 Task: Flag   from aakash.mishra@softage.net with a subject Subject0024
Action: Mouse moved to (518, 48)
Screenshot: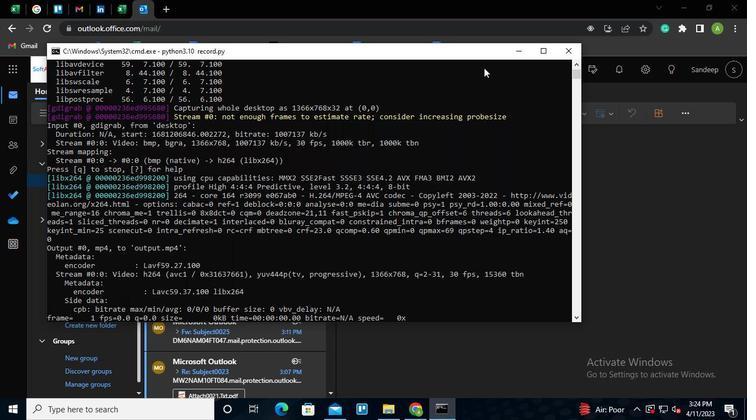 
Action: Mouse pressed left at (518, 48)
Screenshot: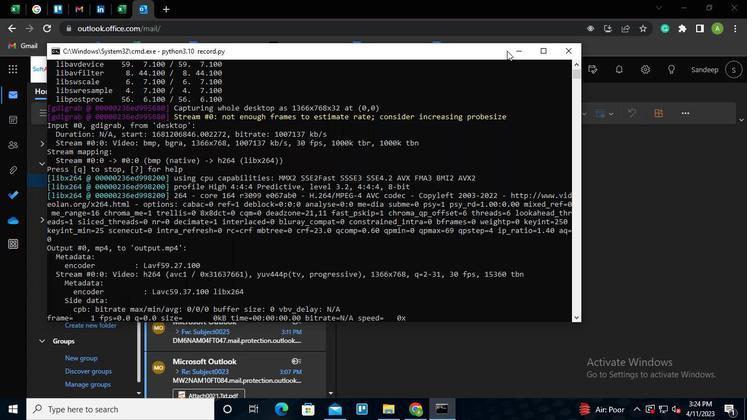 
Action: Mouse moved to (293, 70)
Screenshot: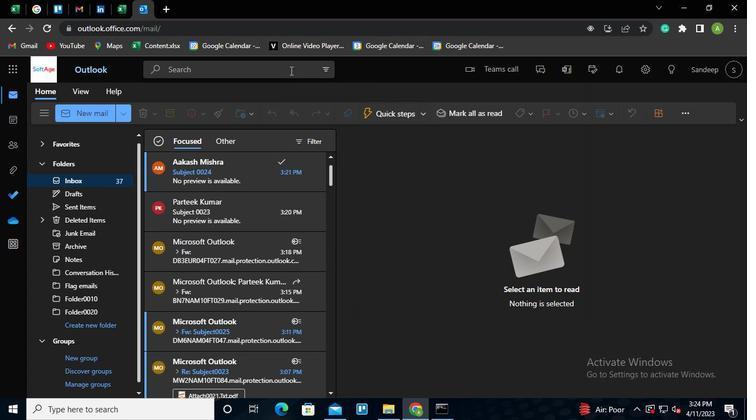 
Action: Mouse pressed left at (293, 70)
Screenshot: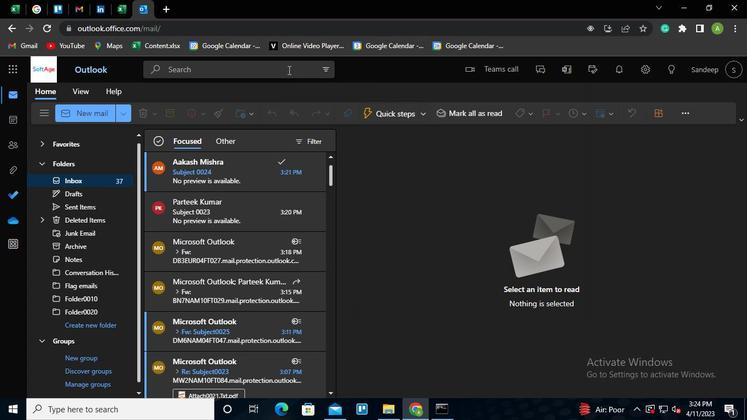 
Action: Mouse moved to (414, 68)
Screenshot: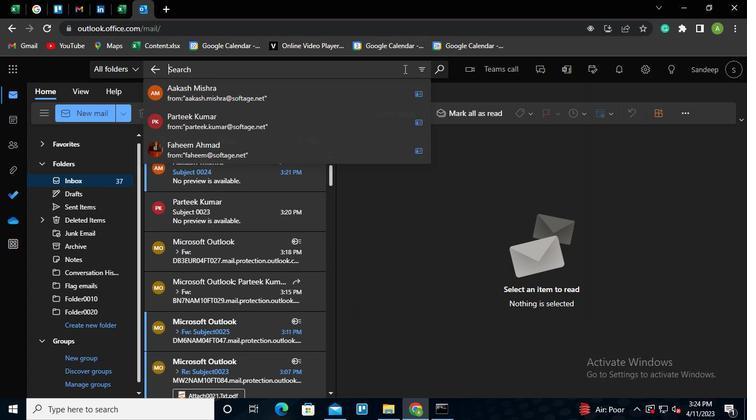 
Action: Mouse pressed left at (414, 68)
Screenshot: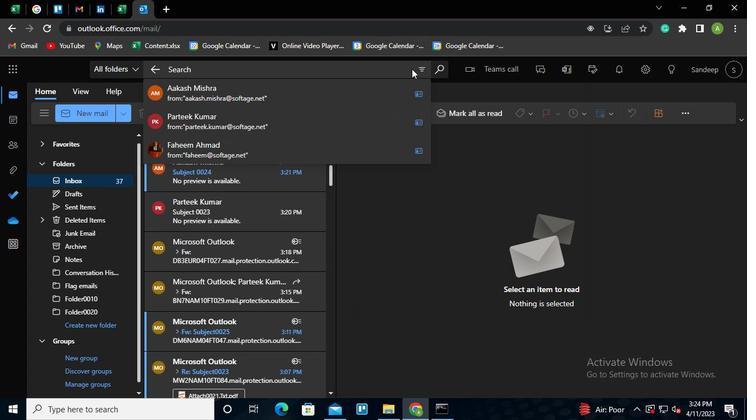 
Action: Mouse moved to (242, 89)
Screenshot: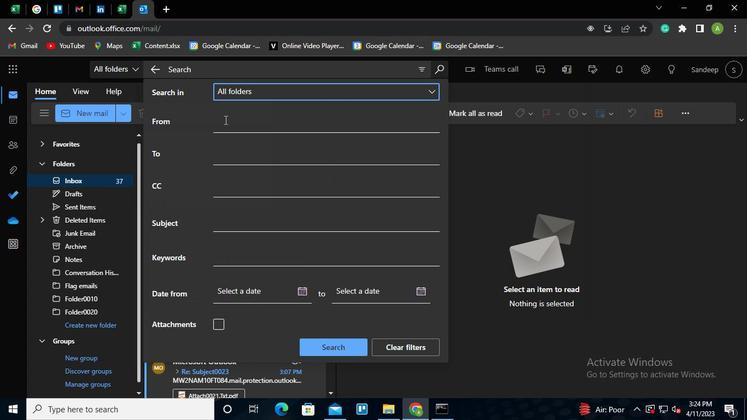 
Action: Mouse pressed left at (242, 89)
Screenshot: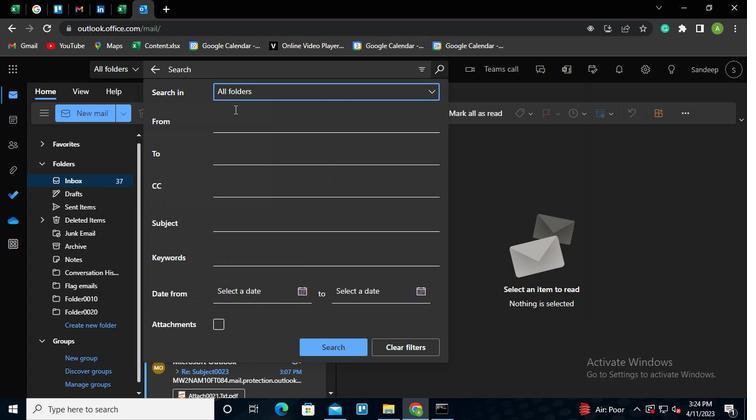 
Action: Mouse moved to (236, 122)
Screenshot: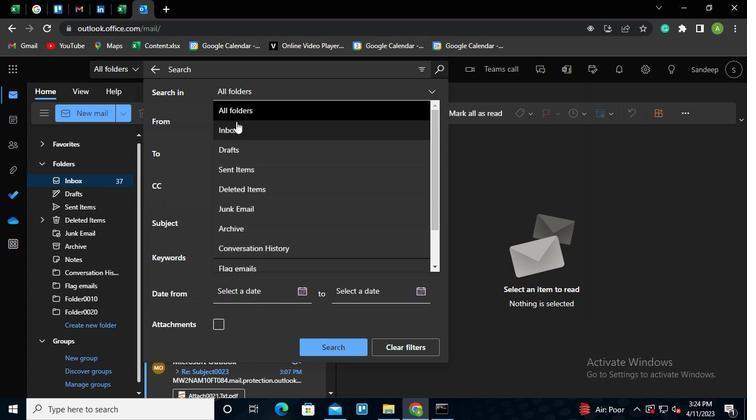 
Action: Mouse pressed left at (236, 122)
Screenshot: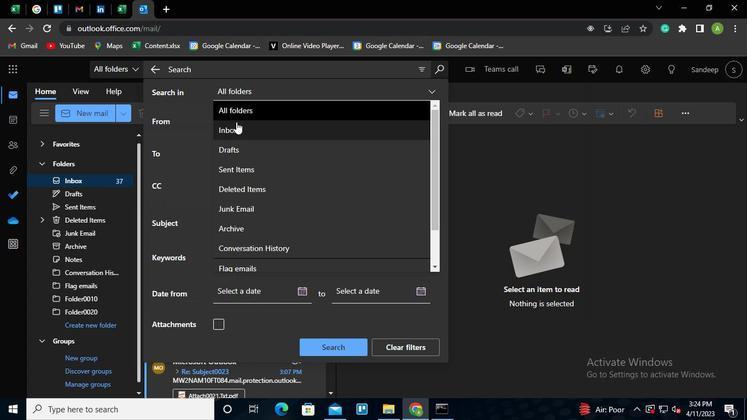 
Action: Mouse moved to (232, 118)
Screenshot: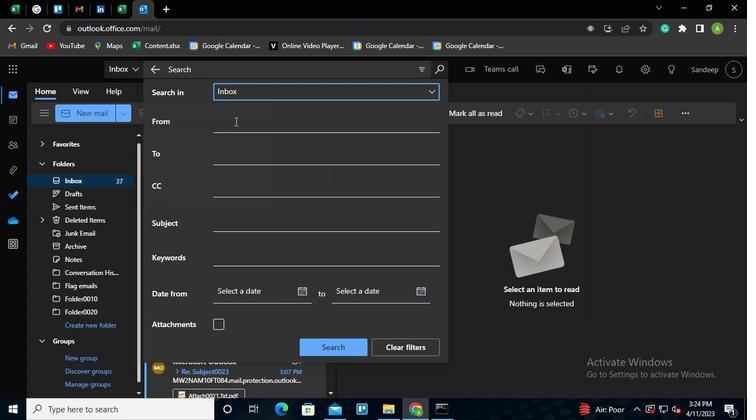 
Action: Mouse pressed left at (232, 118)
Screenshot: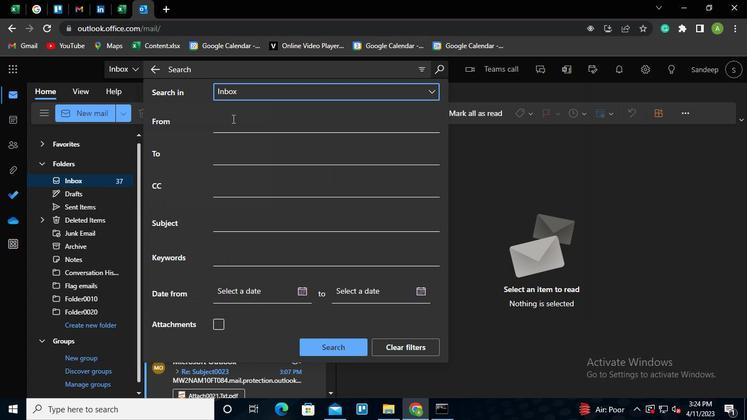 
Action: Mouse moved to (250, 181)
Screenshot: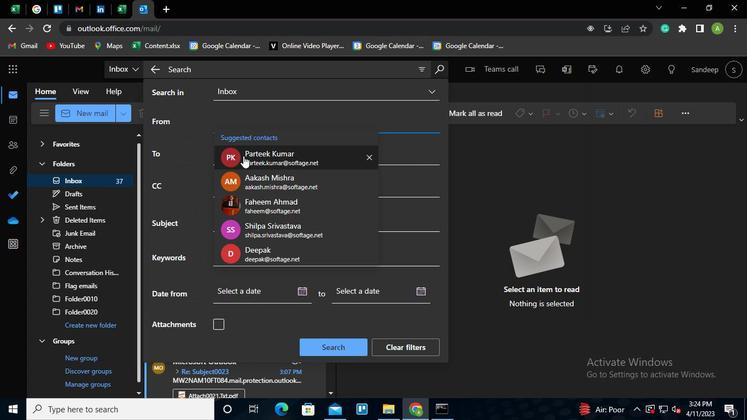 
Action: Mouse pressed left at (250, 181)
Screenshot: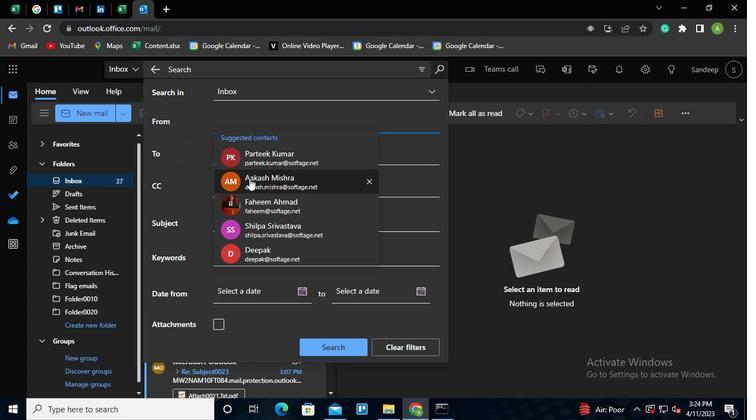 
Action: Mouse moved to (226, 216)
Screenshot: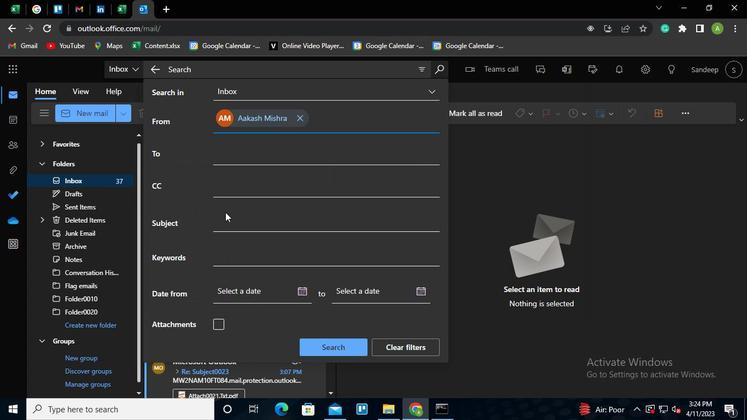 
Action: Mouse pressed left at (226, 216)
Screenshot: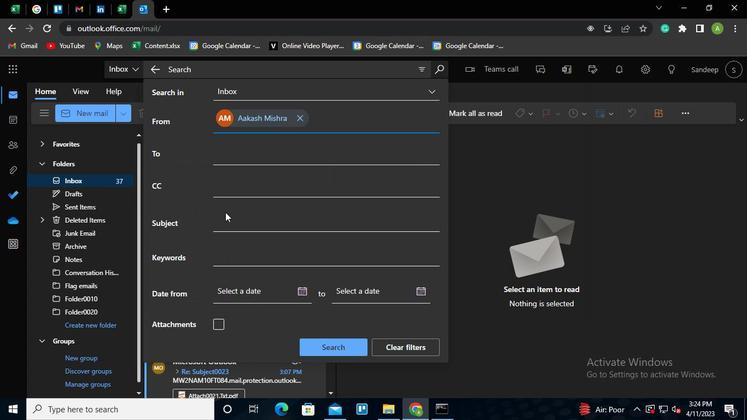 
Action: Mouse moved to (227, 218)
Screenshot: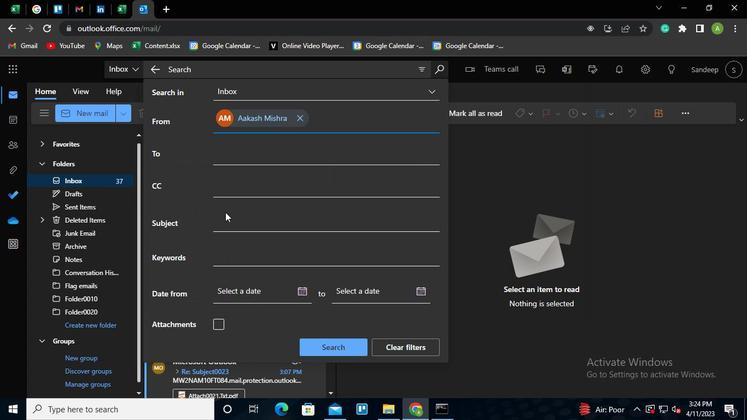
Action: Keyboard Key.shift
Screenshot: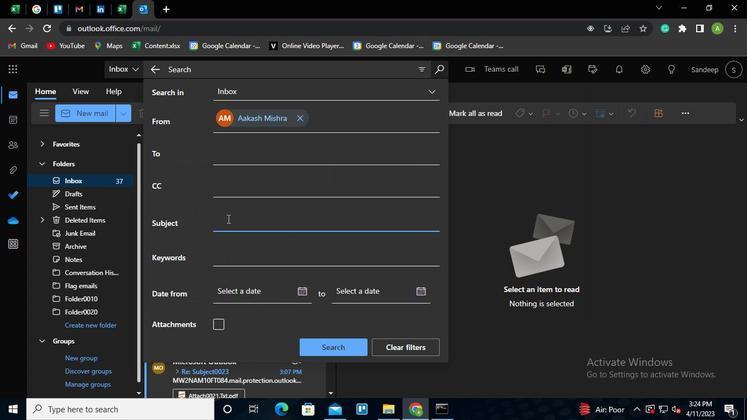 
Action: Keyboard S
Screenshot: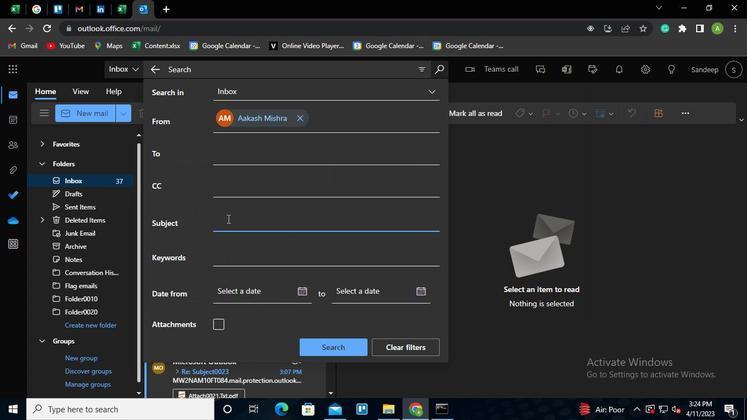 
Action: Keyboard u
Screenshot: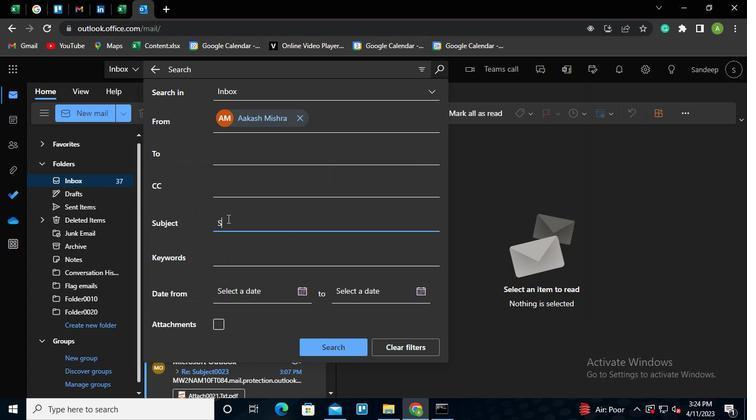 
Action: Keyboard b
Screenshot: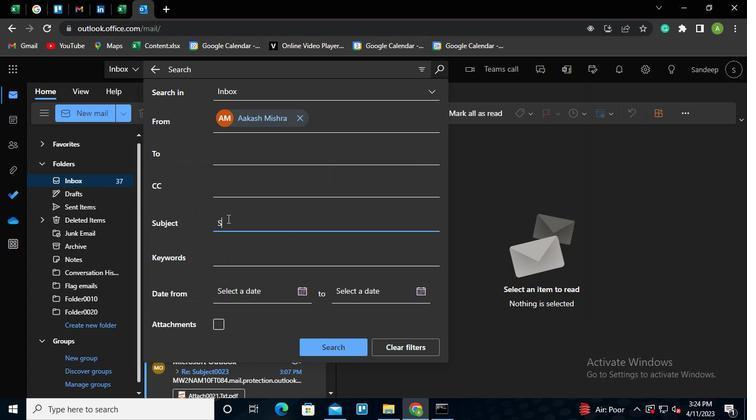 
Action: Keyboard j
Screenshot: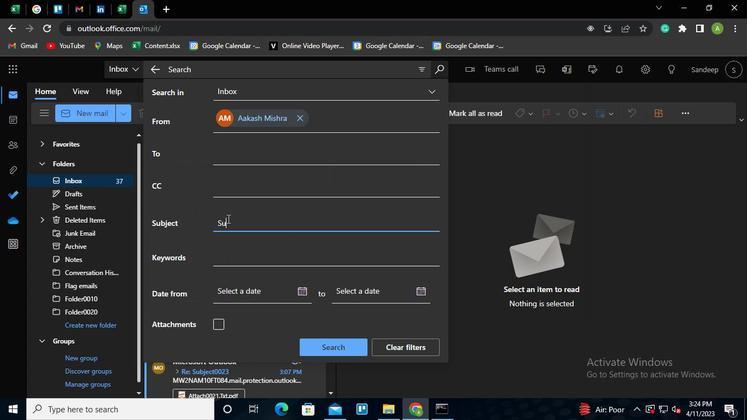 
Action: Keyboard e
Screenshot: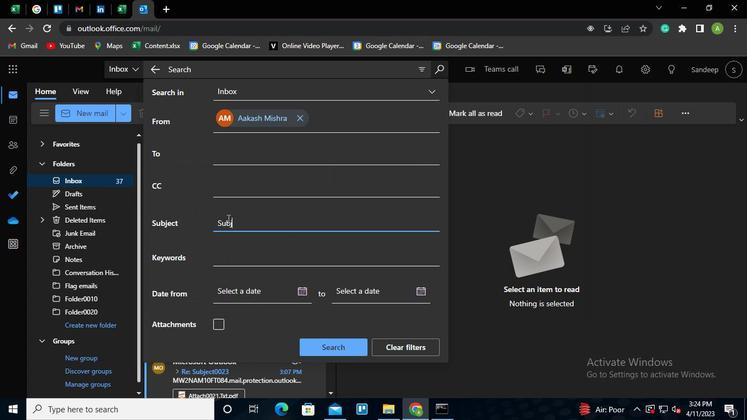 
Action: Keyboard c
Screenshot: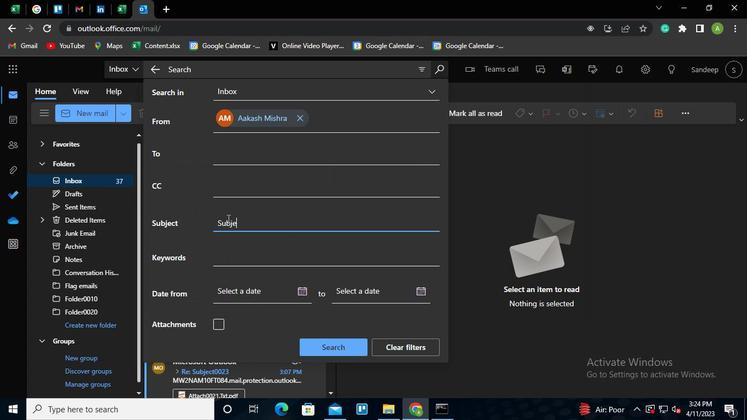 
Action: Keyboard t
Screenshot: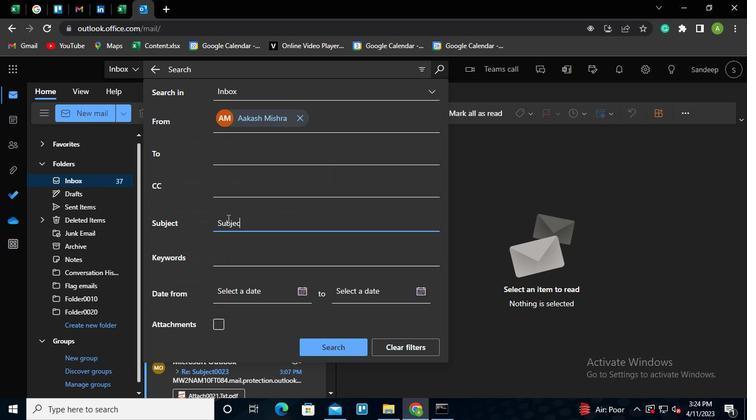 
Action: Keyboard Key.space
Screenshot: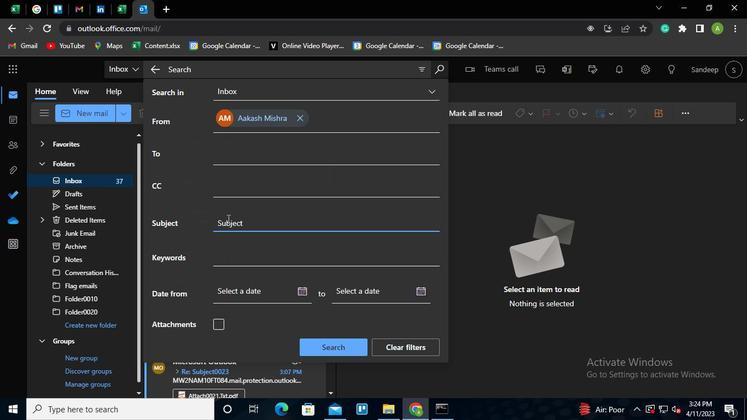 
Action: Keyboard <96>
Screenshot: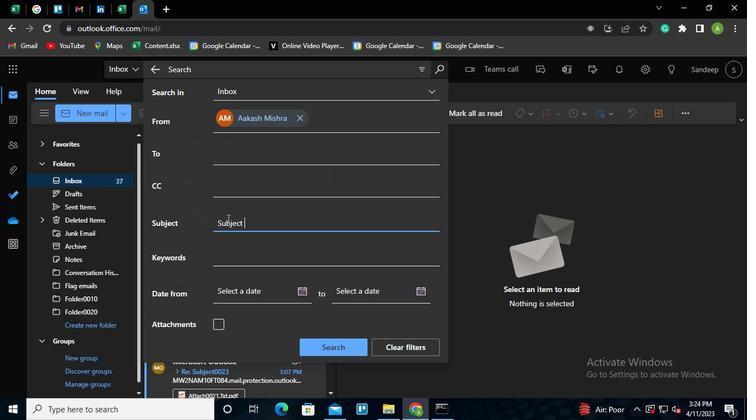 
Action: Keyboard <96>
Screenshot: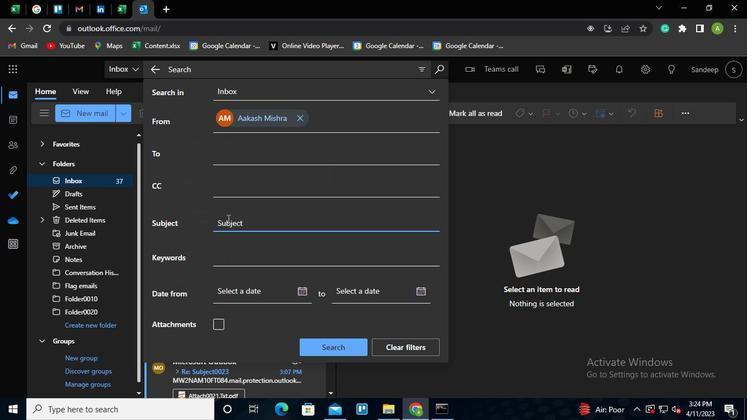 
Action: Keyboard <98>
Screenshot: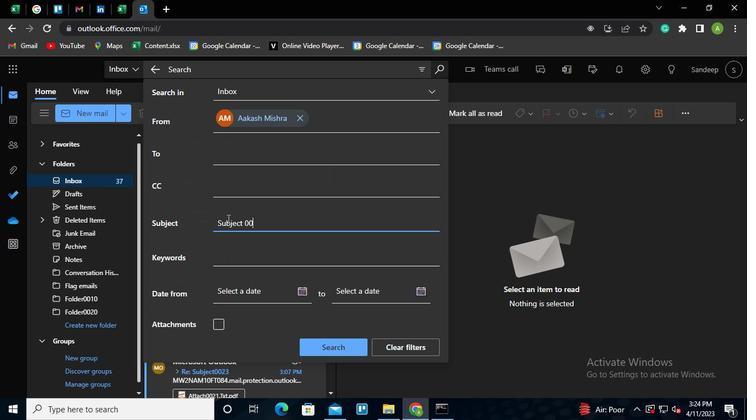 
Action: Keyboard <100>
Screenshot: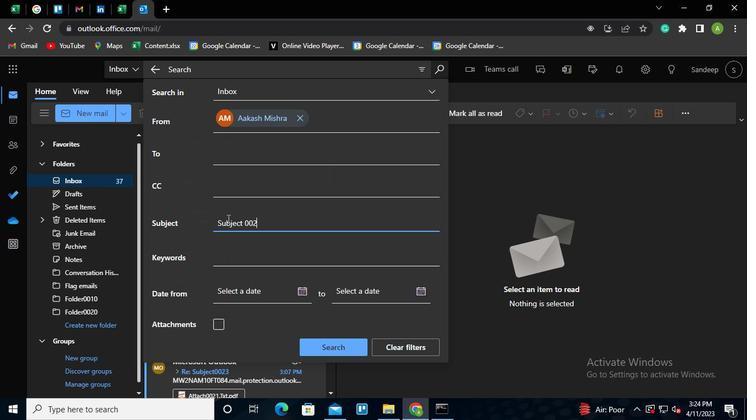 
Action: Mouse moved to (328, 347)
Screenshot: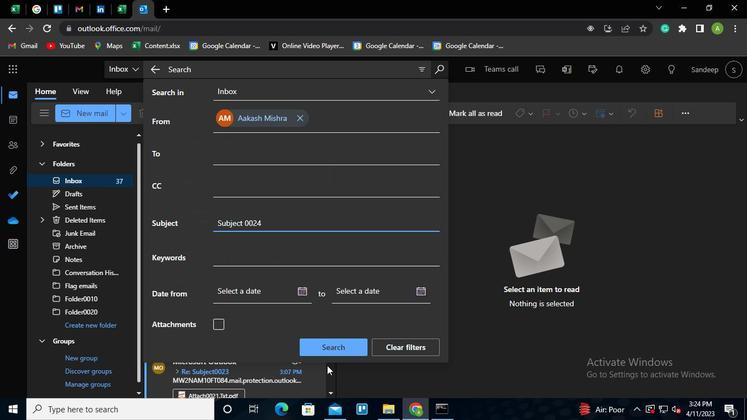 
Action: Mouse pressed left at (328, 347)
Screenshot: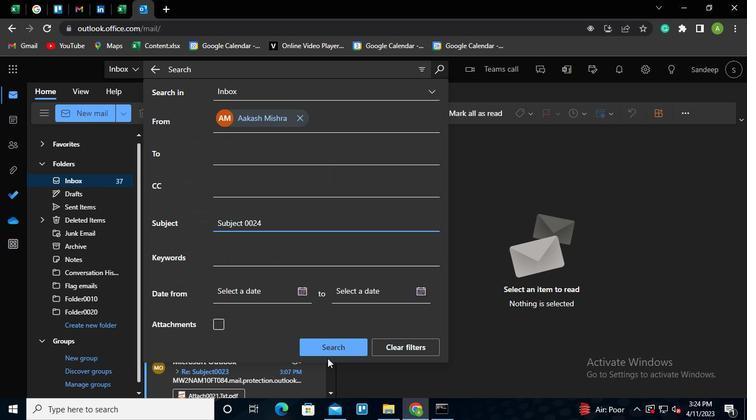 
Action: Mouse moved to (253, 198)
Screenshot: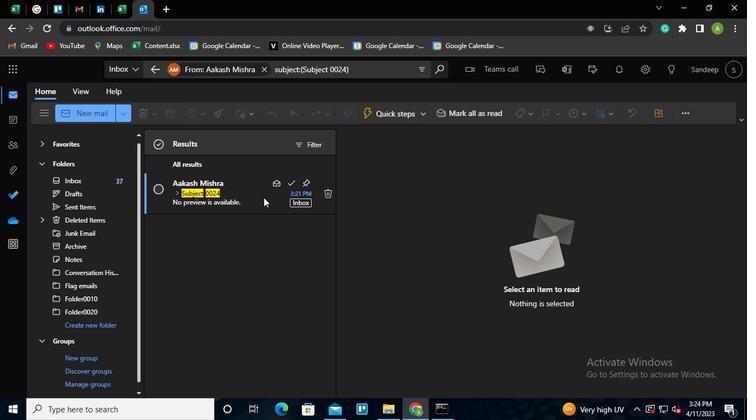 
Action: Mouse pressed right at (253, 198)
Screenshot: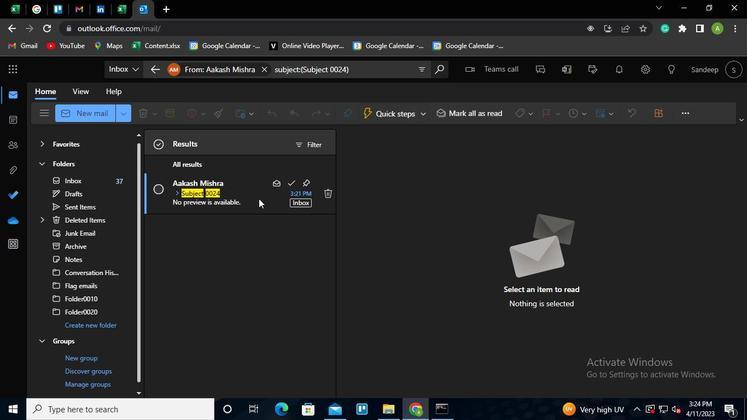 
Action: Mouse moved to (266, 246)
Screenshot: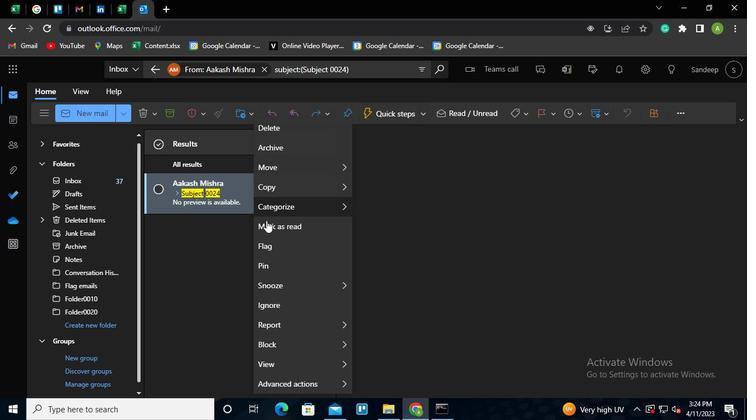 
Action: Mouse pressed left at (266, 246)
Screenshot: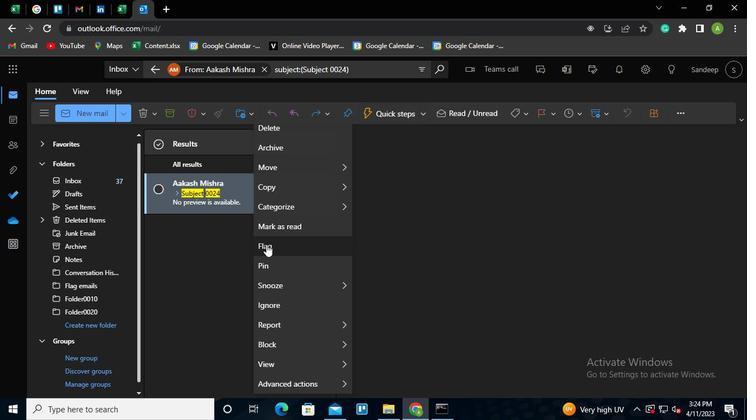 
Action: Mouse moved to (445, 404)
Screenshot: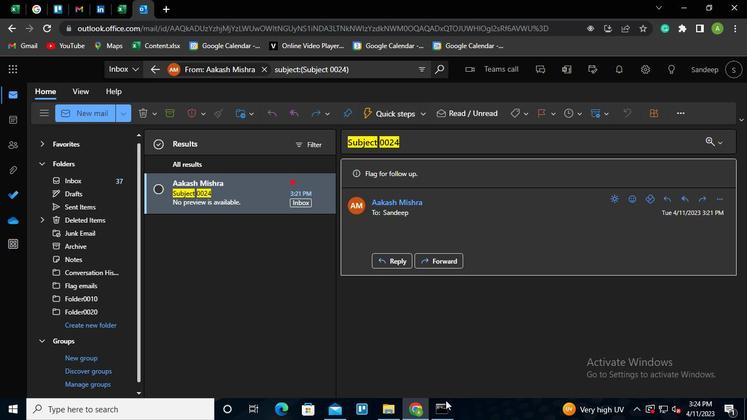 
Action: Mouse pressed left at (445, 404)
Screenshot: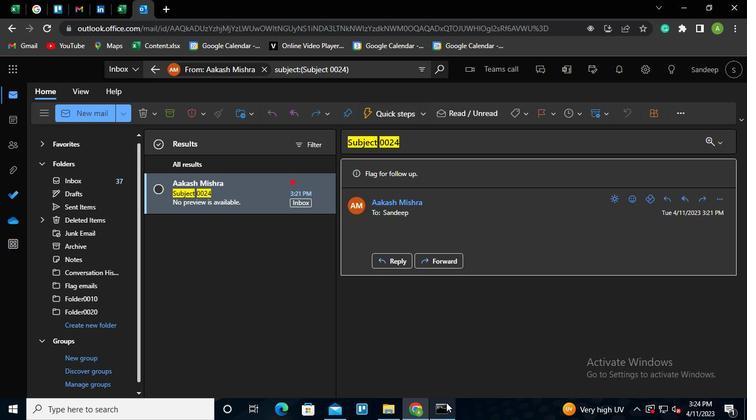 
Action: Mouse moved to (567, 50)
Screenshot: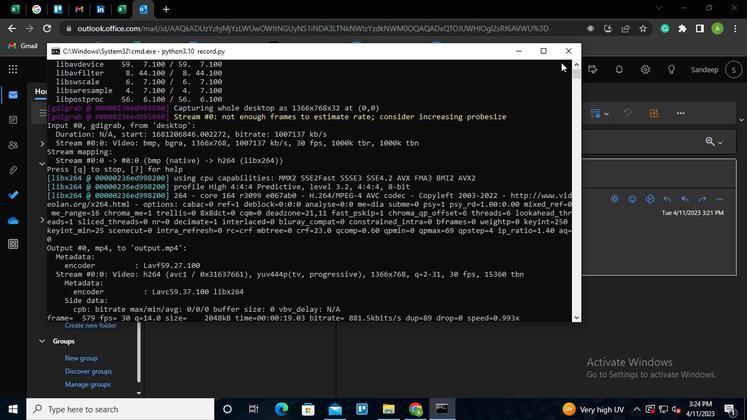 
Action: Mouse pressed left at (567, 50)
Screenshot: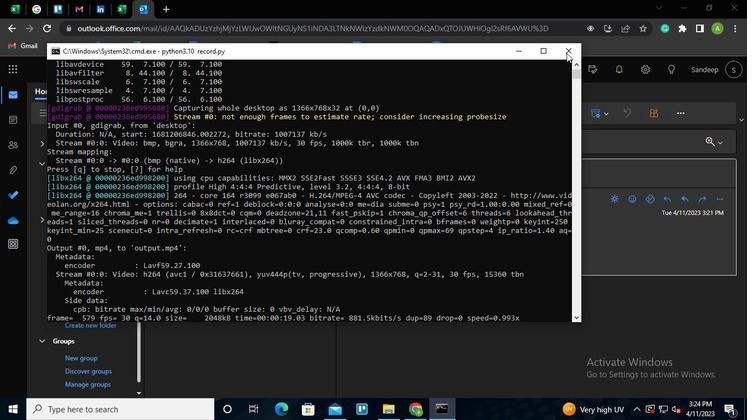 
